 Task: View recently published.
Action: Mouse moved to (996, 164)
Screenshot: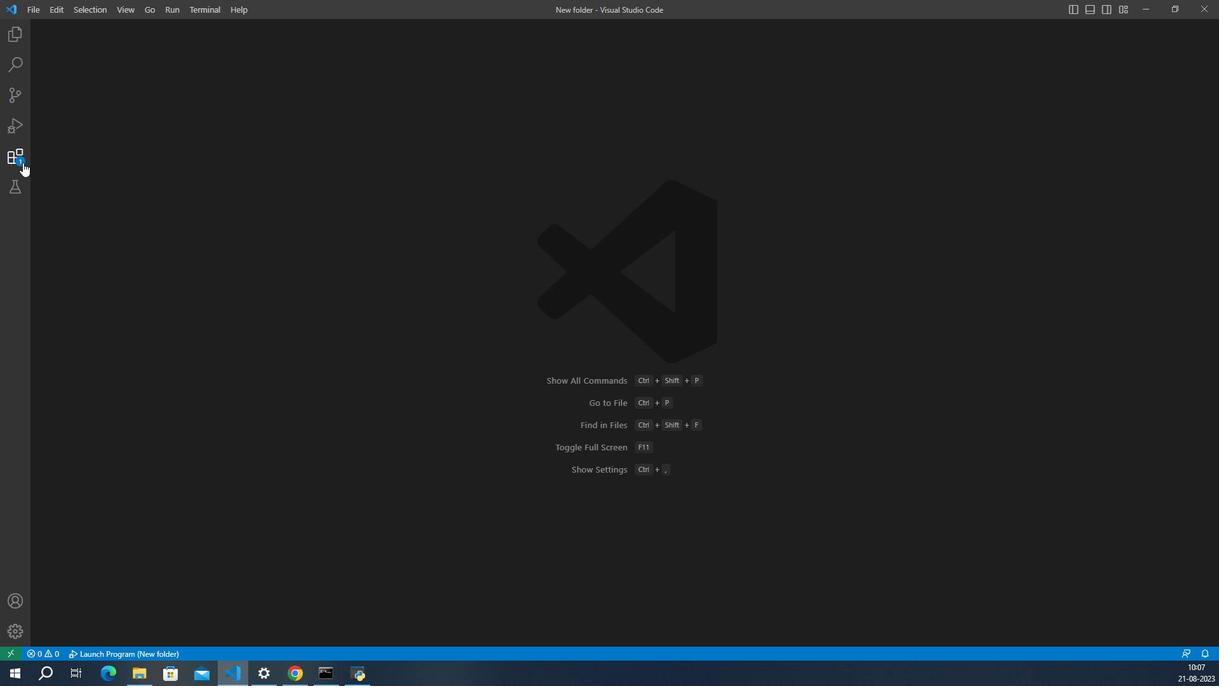 
Action: Mouse pressed left at (996, 164)
Screenshot: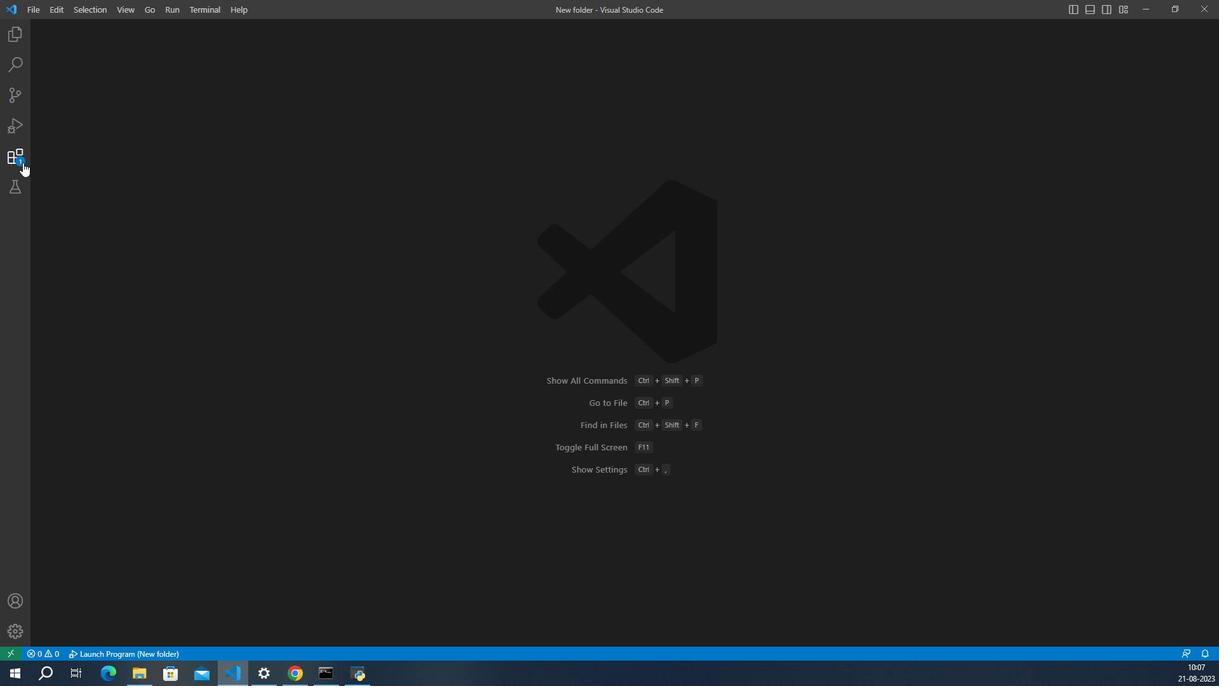 
Action: Mouse moved to (1046, 31)
Screenshot: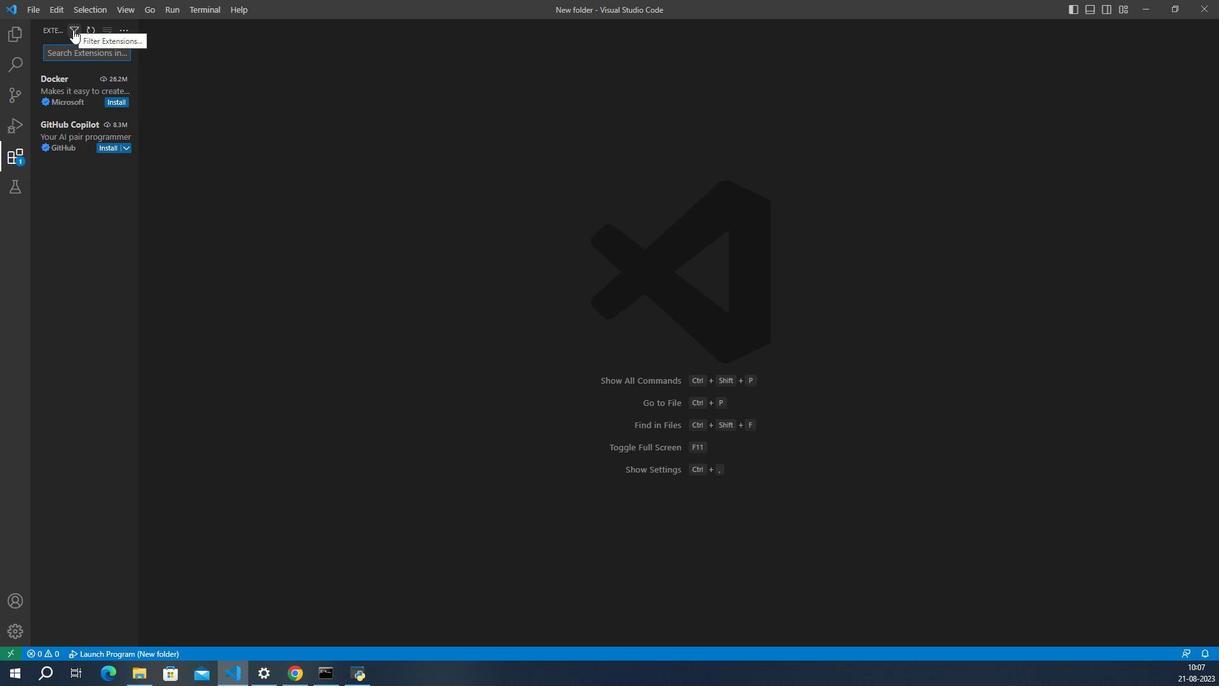 
Action: Mouse pressed left at (1046, 31)
Screenshot: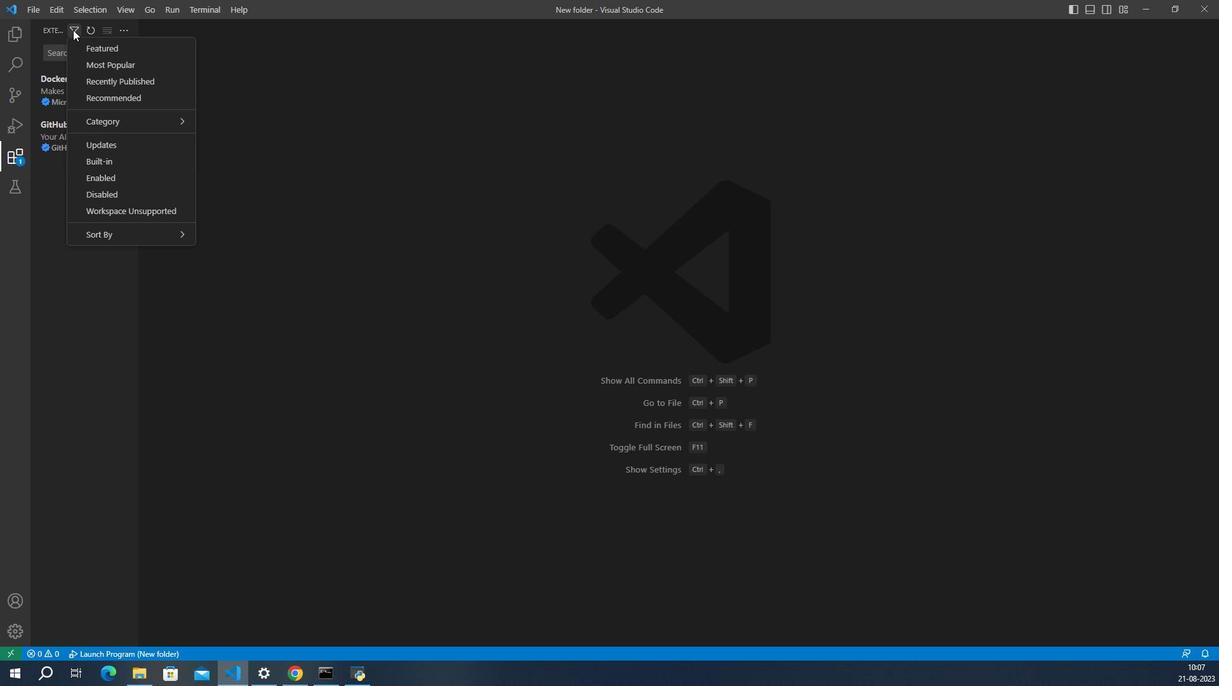 
Action: Mouse moved to (1083, 85)
Screenshot: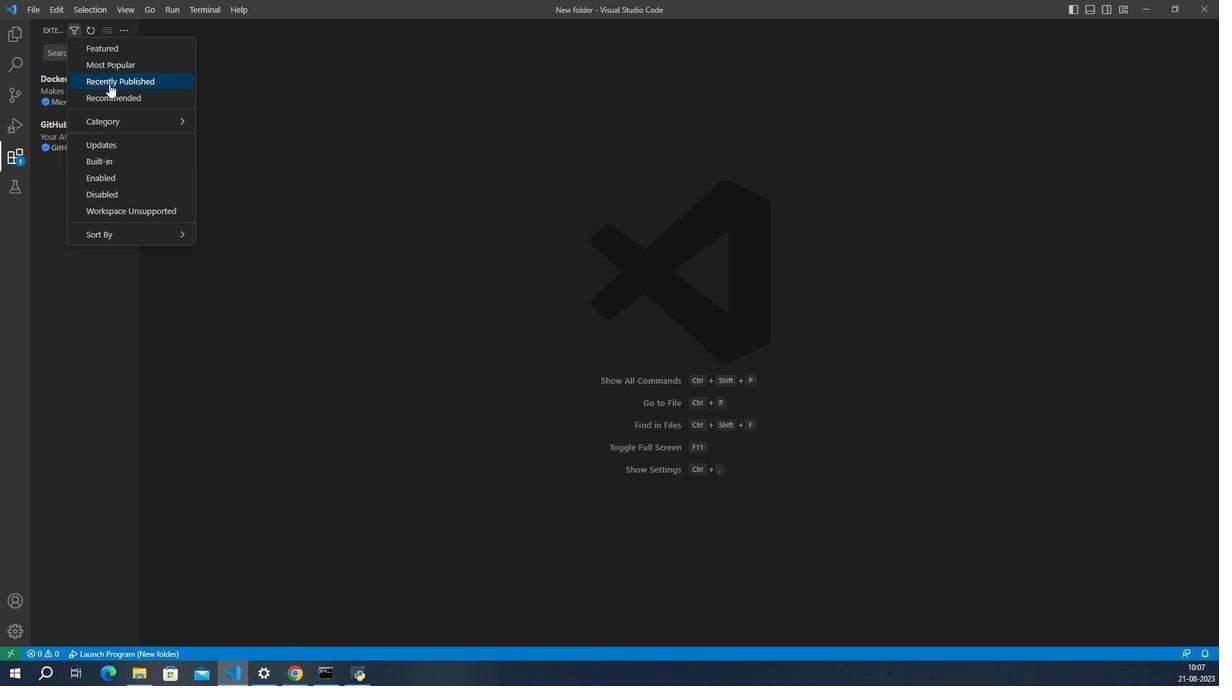 
Action: Mouse pressed left at (1083, 85)
Screenshot: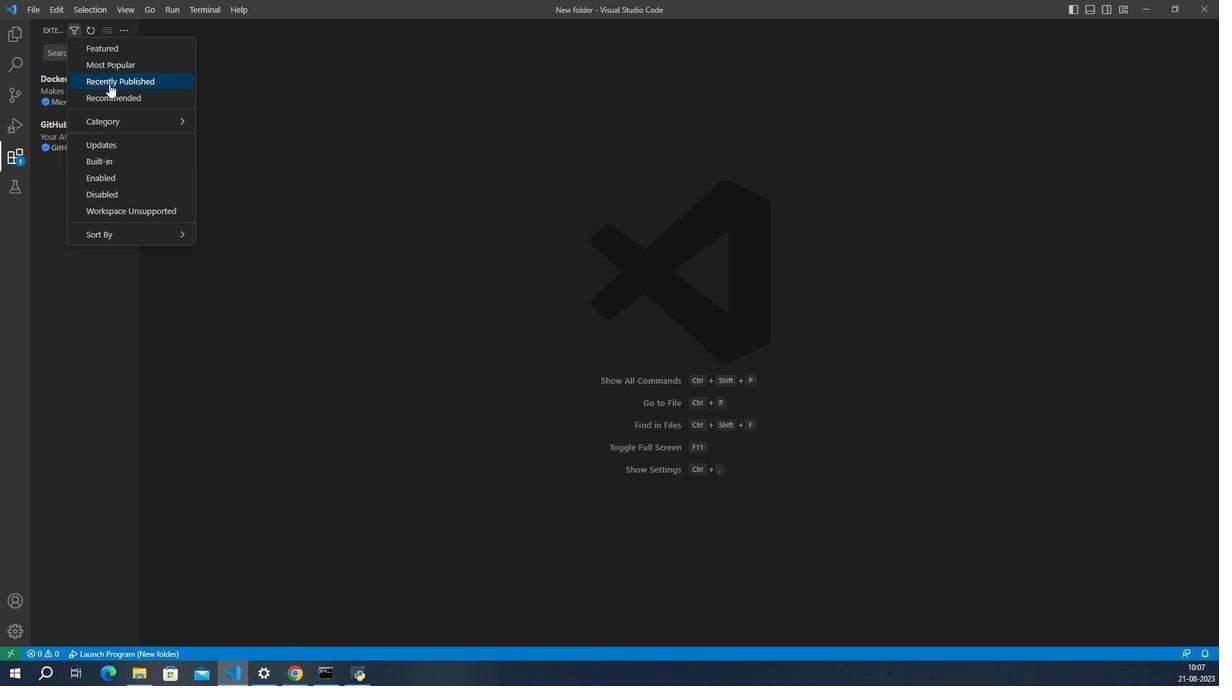 
Action: Mouse moved to (1224, 121)
Screenshot: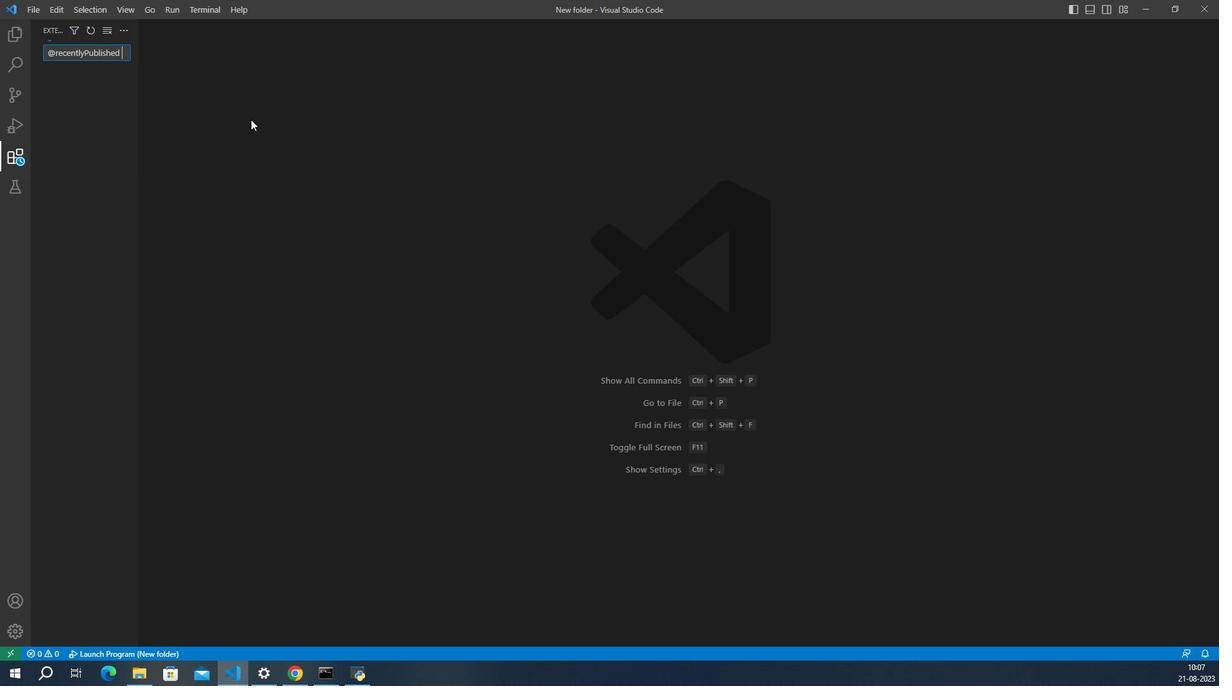 
